 Task: Choose the host language as Hebrew.
Action: Mouse moved to (798, 115)
Screenshot: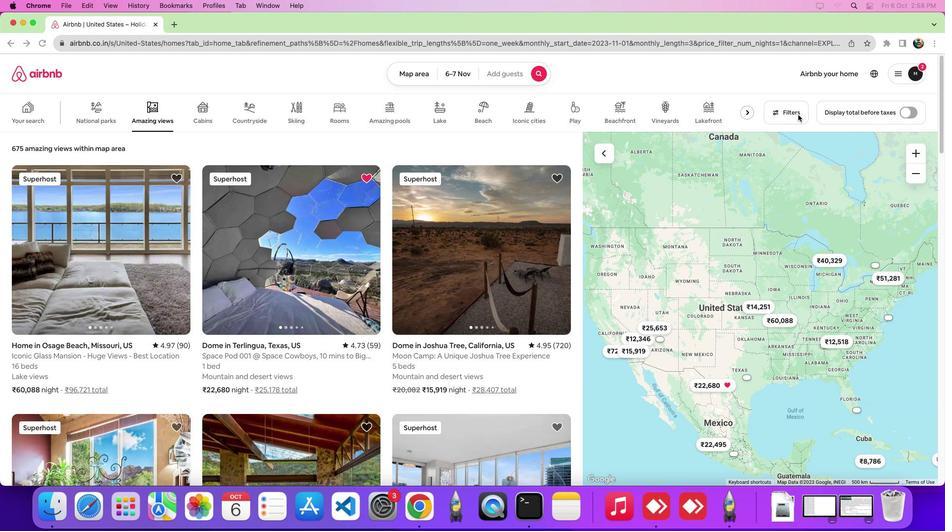
Action: Mouse pressed left at (798, 115)
Screenshot: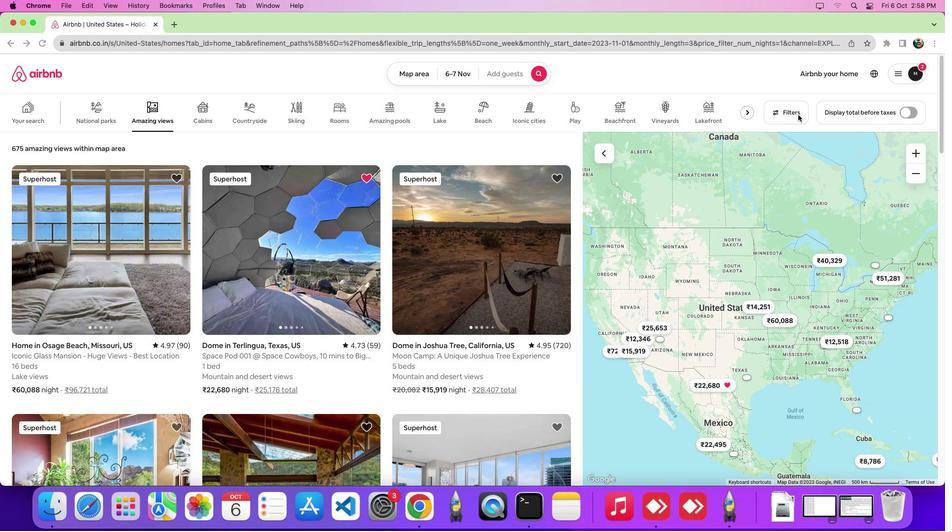 
Action: Mouse pressed left at (798, 115)
Screenshot: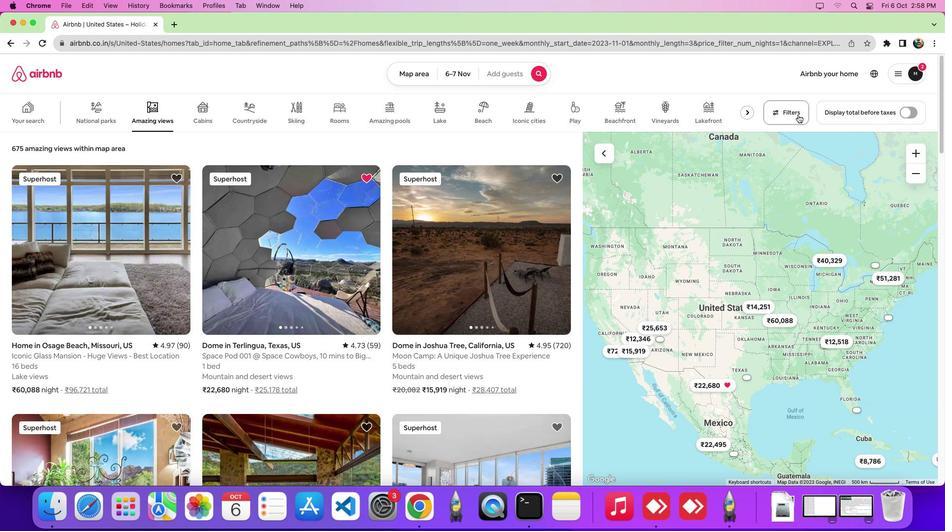 
Action: Mouse moved to (351, 163)
Screenshot: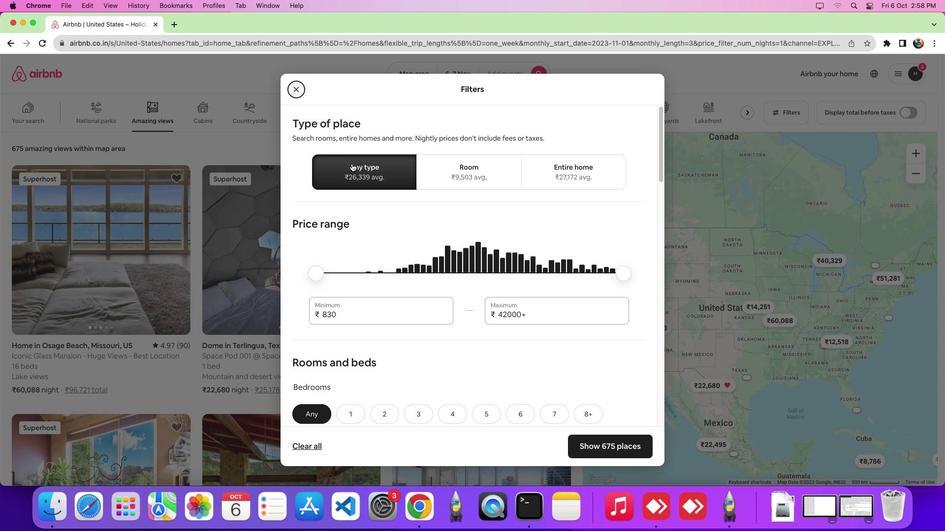 
Action: Mouse pressed left at (351, 163)
Screenshot: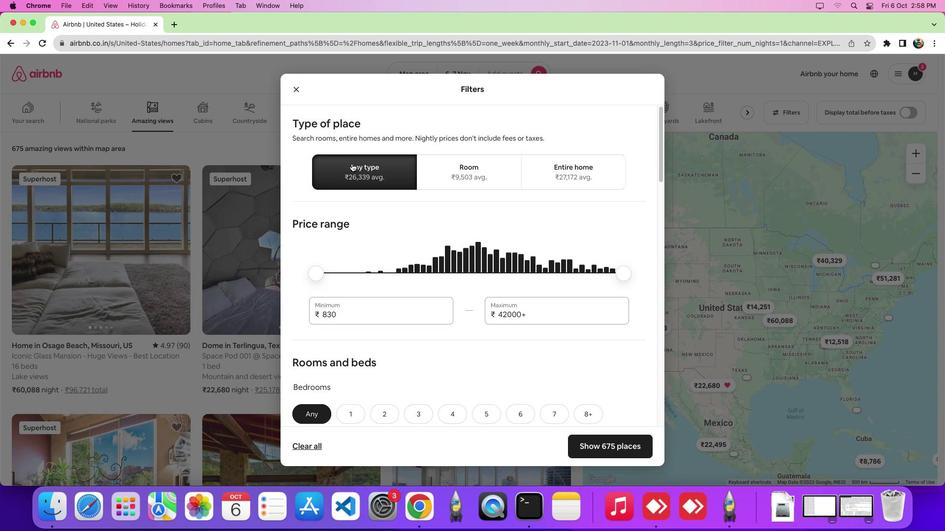 
Action: Mouse moved to (439, 341)
Screenshot: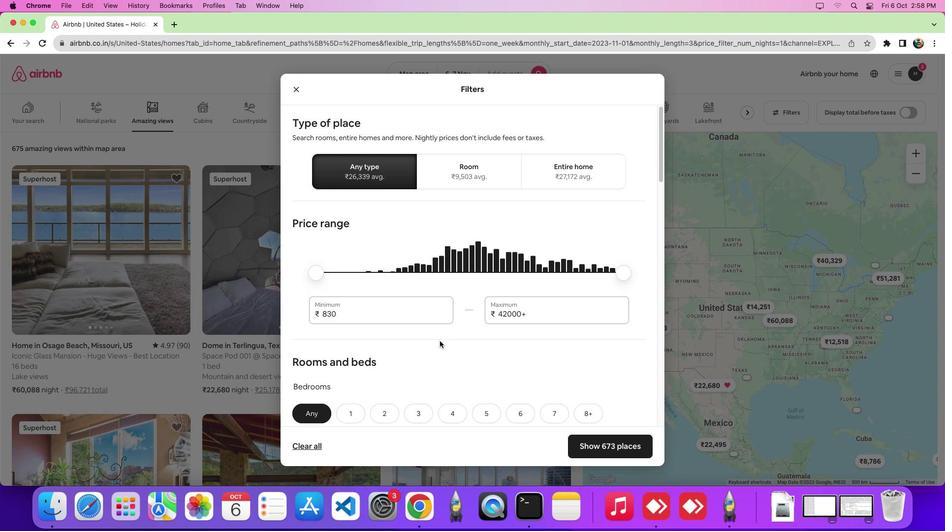 
Action: Mouse scrolled (439, 341) with delta (0, 0)
Screenshot: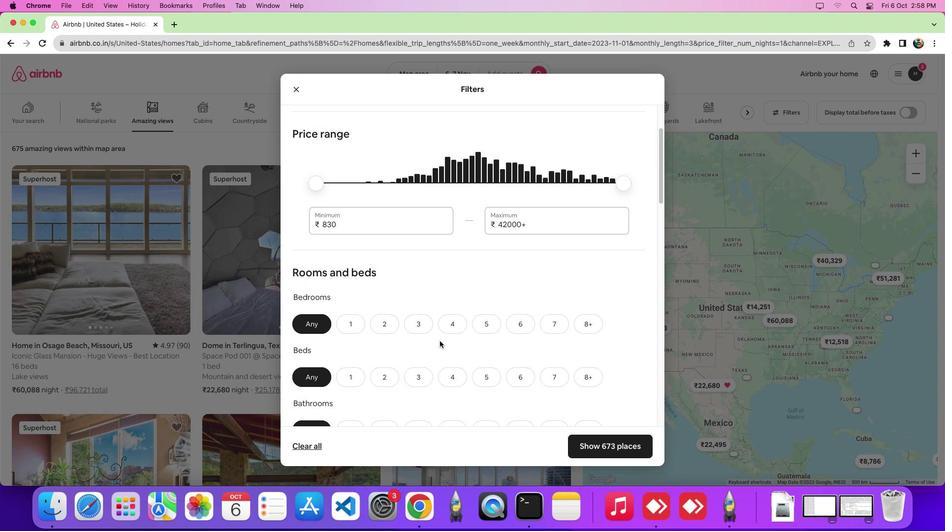 
Action: Mouse scrolled (439, 341) with delta (0, 0)
Screenshot: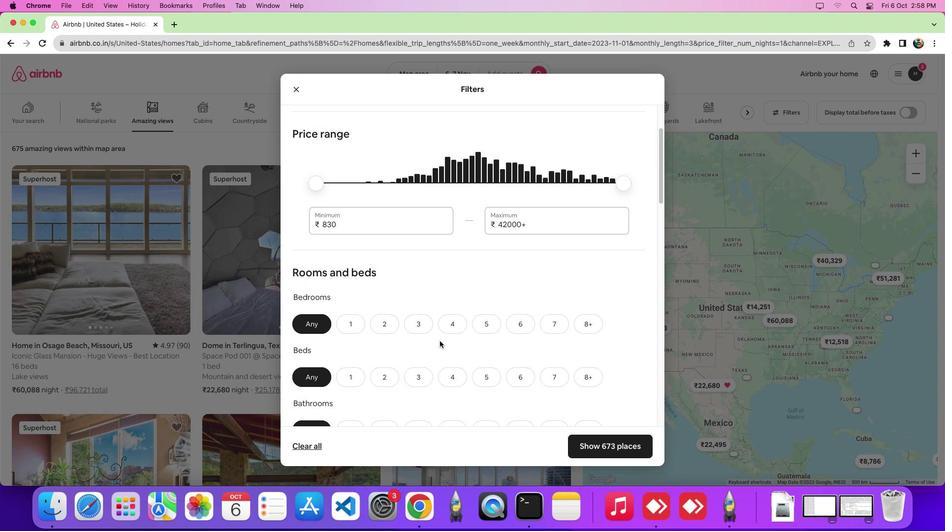 
Action: Mouse scrolled (439, 341) with delta (0, -4)
Screenshot: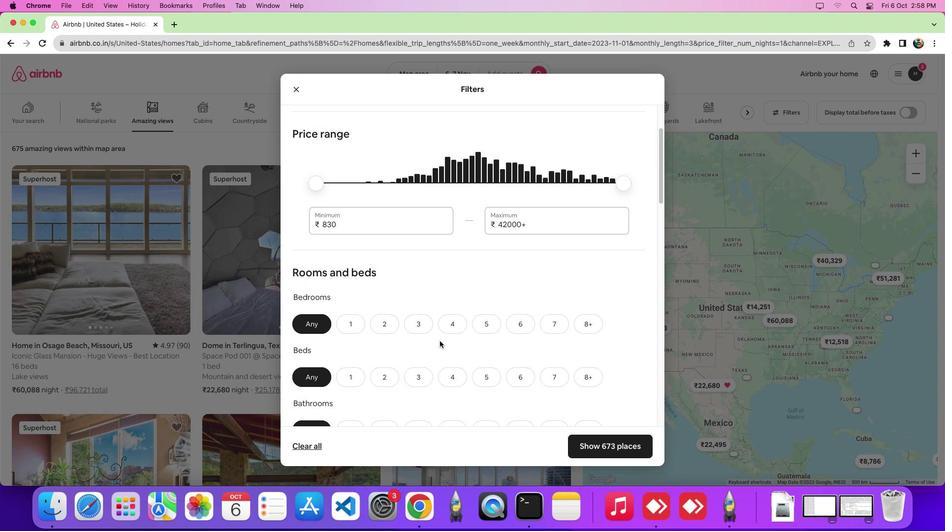 
Action: Mouse scrolled (439, 341) with delta (0, -6)
Screenshot: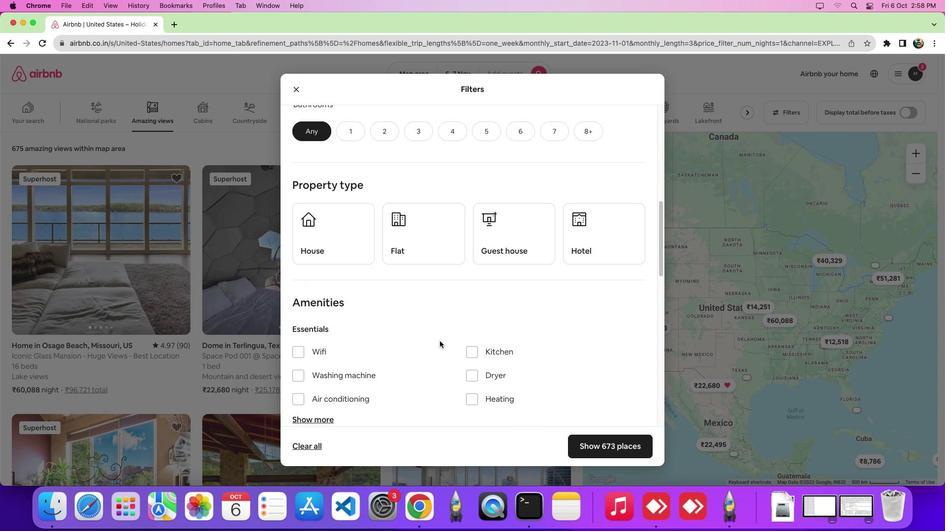 
Action: Mouse scrolled (439, 341) with delta (0, -7)
Screenshot: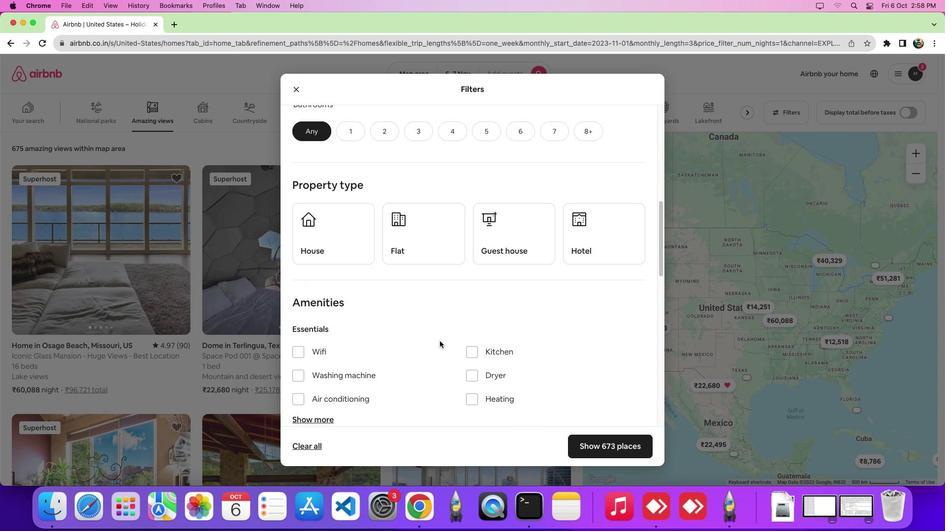 
Action: Mouse scrolled (439, 341) with delta (0, 0)
Screenshot: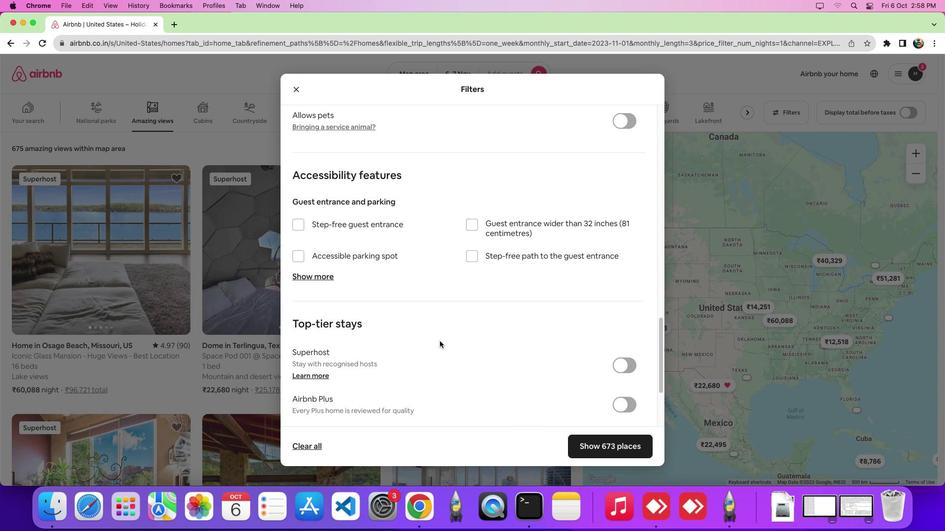 
Action: Mouse scrolled (439, 341) with delta (0, 0)
Screenshot: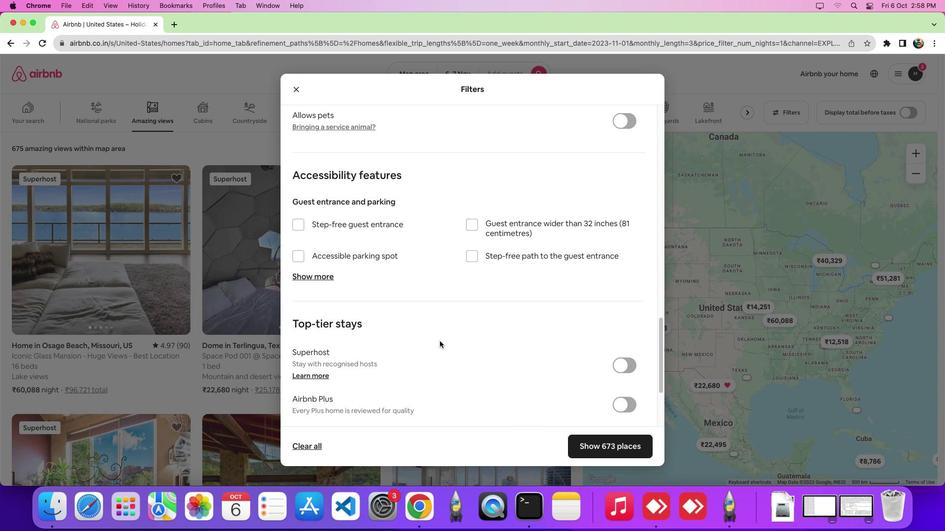 
Action: Mouse scrolled (439, 341) with delta (0, -4)
Screenshot: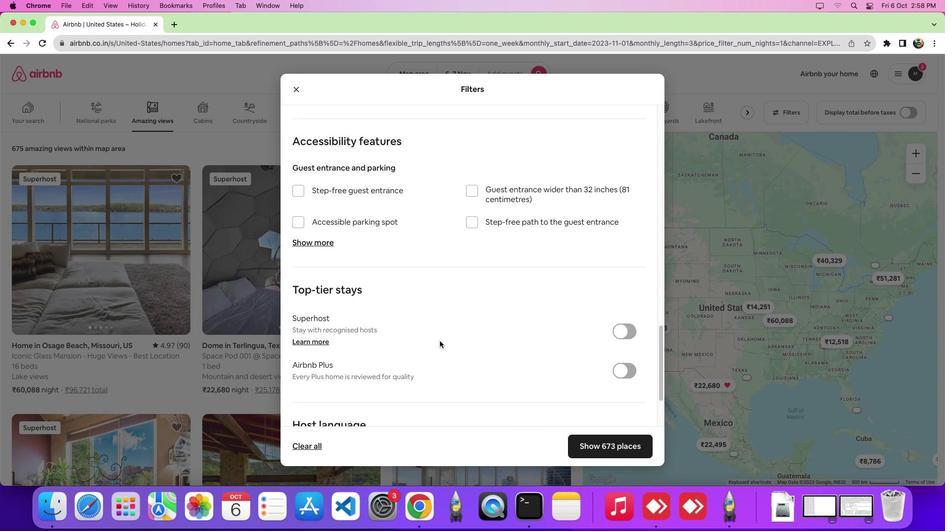
Action: Mouse scrolled (439, 341) with delta (0, -6)
Screenshot: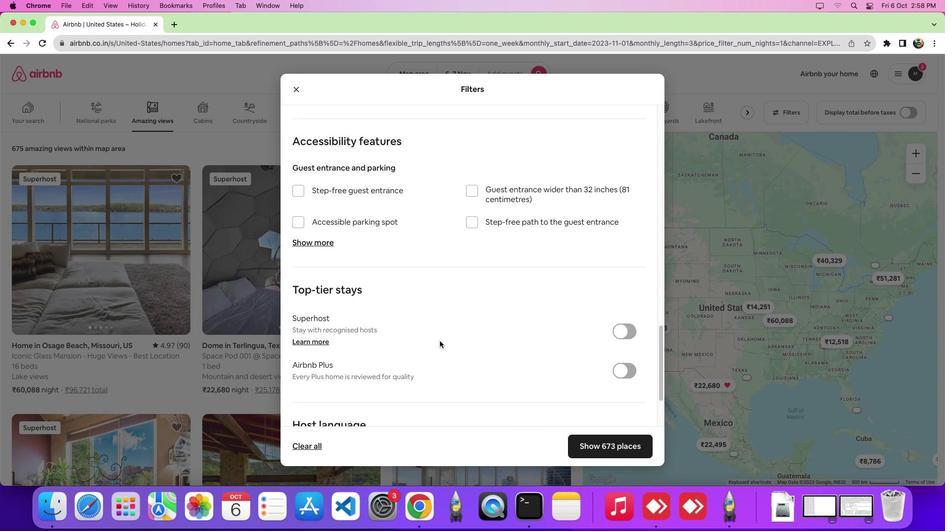 
Action: Mouse scrolled (439, 341) with delta (0, -7)
Screenshot: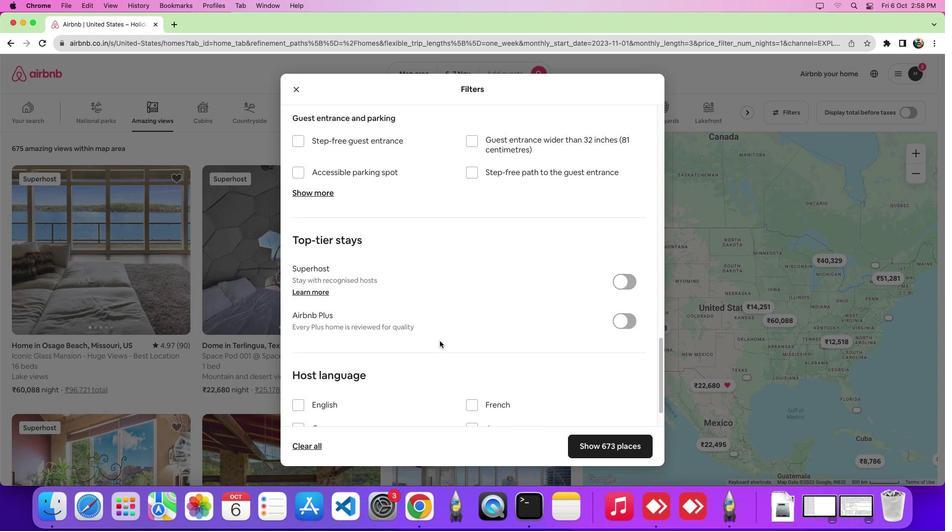 
Action: Mouse moved to (315, 403)
Screenshot: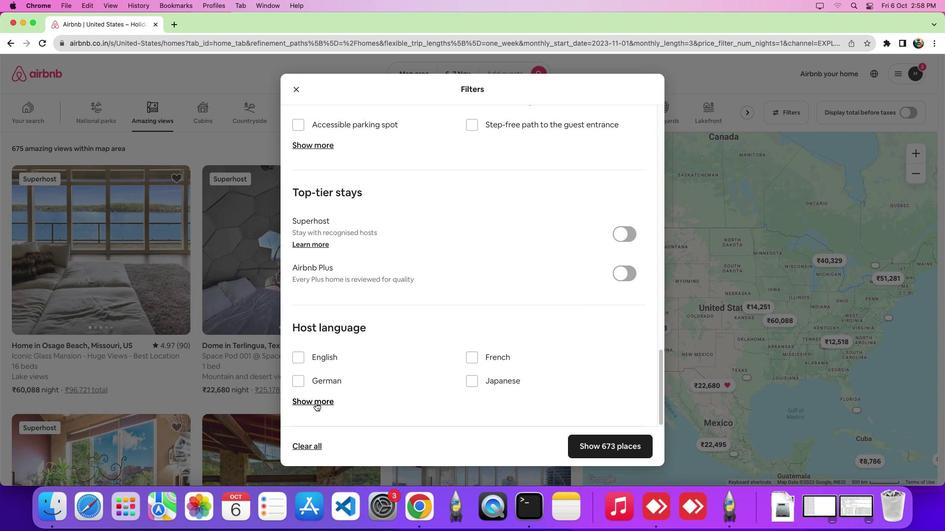 
Action: Mouse pressed left at (315, 403)
Screenshot: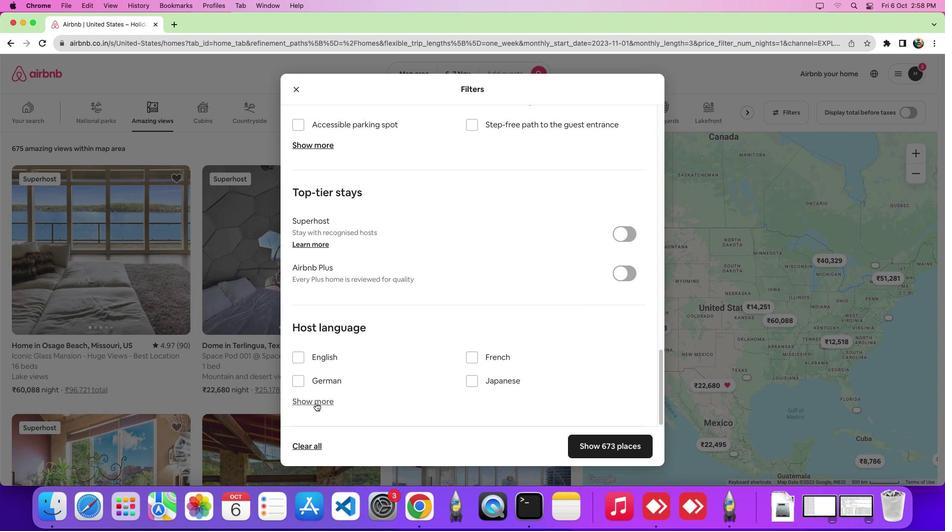 
Action: Mouse moved to (434, 379)
Screenshot: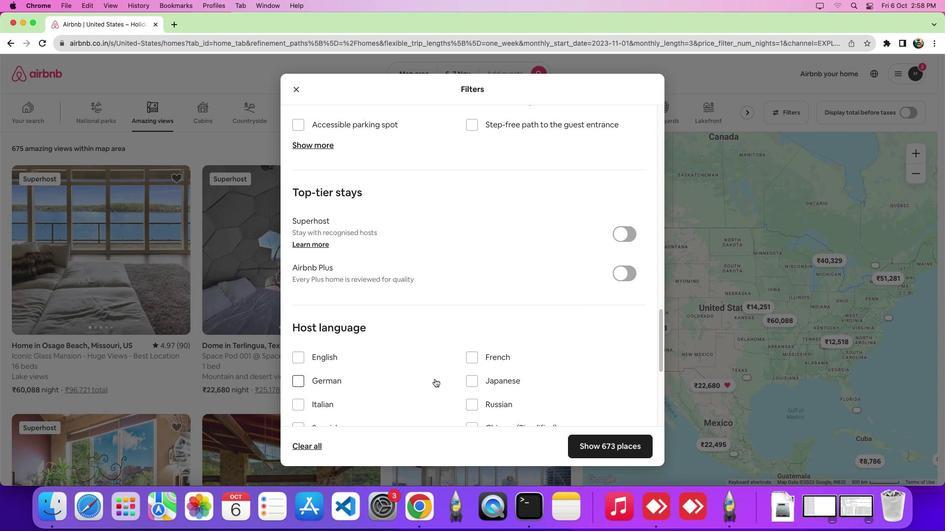 
Action: Mouse scrolled (434, 379) with delta (0, 0)
Screenshot: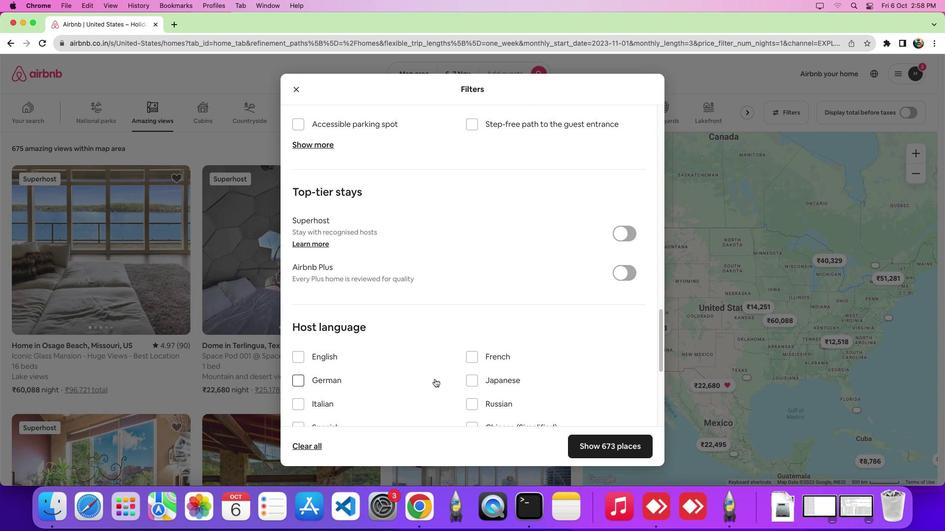 
Action: Mouse scrolled (434, 379) with delta (0, 0)
Screenshot: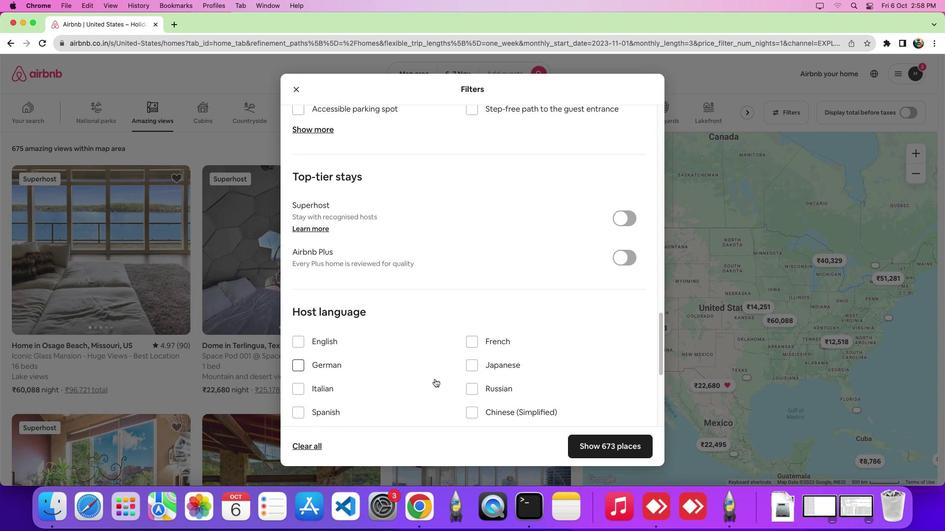 
Action: Mouse scrolled (434, 379) with delta (0, -2)
Screenshot: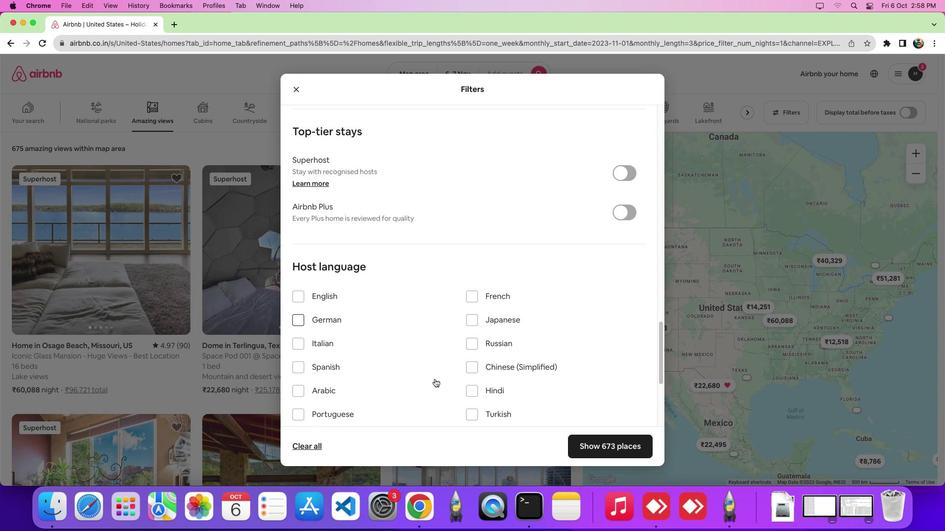
Action: Mouse scrolled (434, 379) with delta (0, 0)
Screenshot: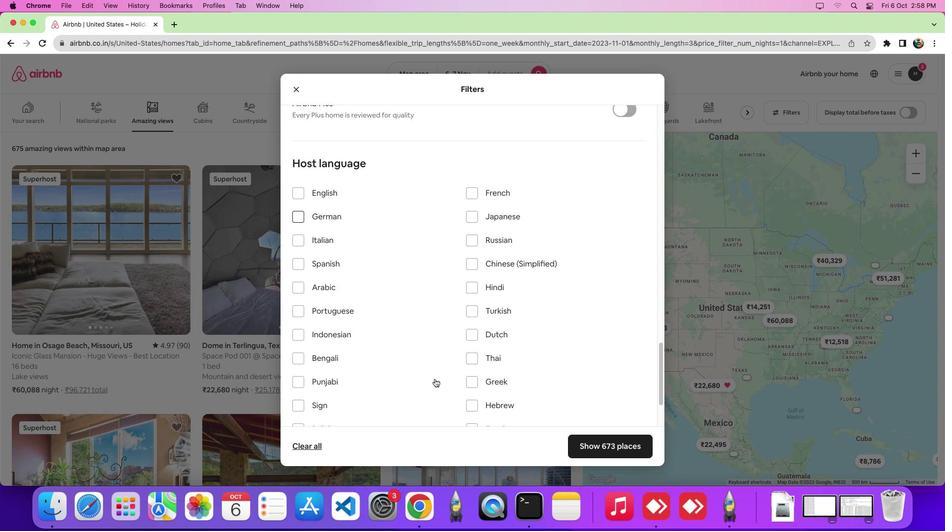 
Action: Mouse scrolled (434, 379) with delta (0, 0)
Screenshot: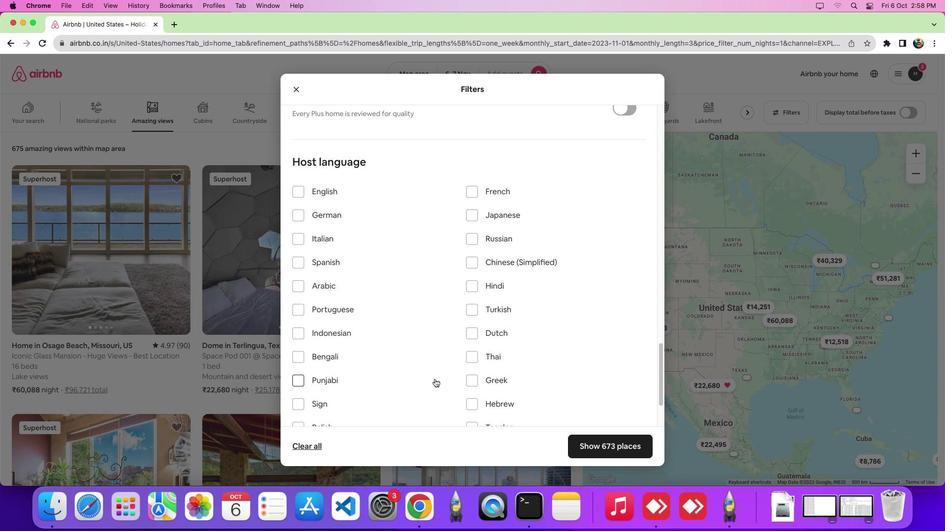
Action: Mouse scrolled (434, 379) with delta (0, 0)
Screenshot: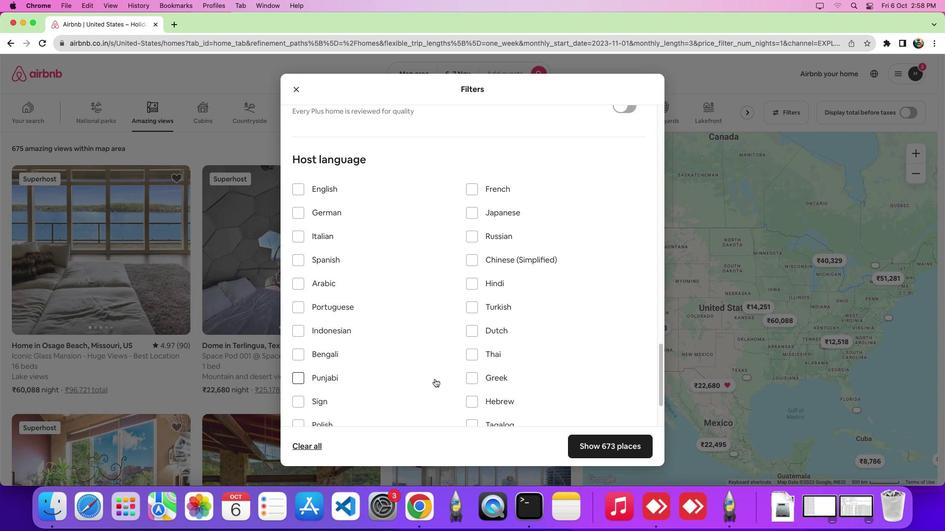 
Action: Mouse scrolled (434, 379) with delta (0, 0)
Screenshot: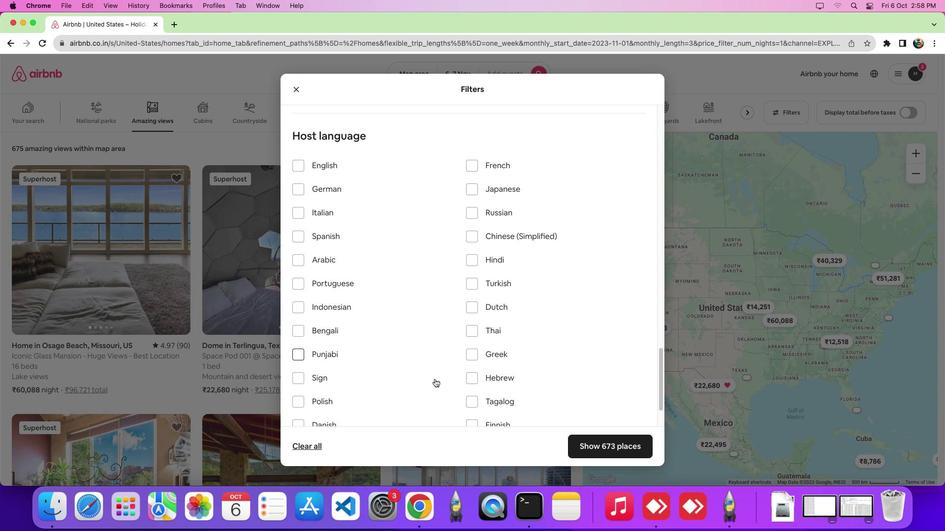 
Action: Mouse moved to (471, 360)
Screenshot: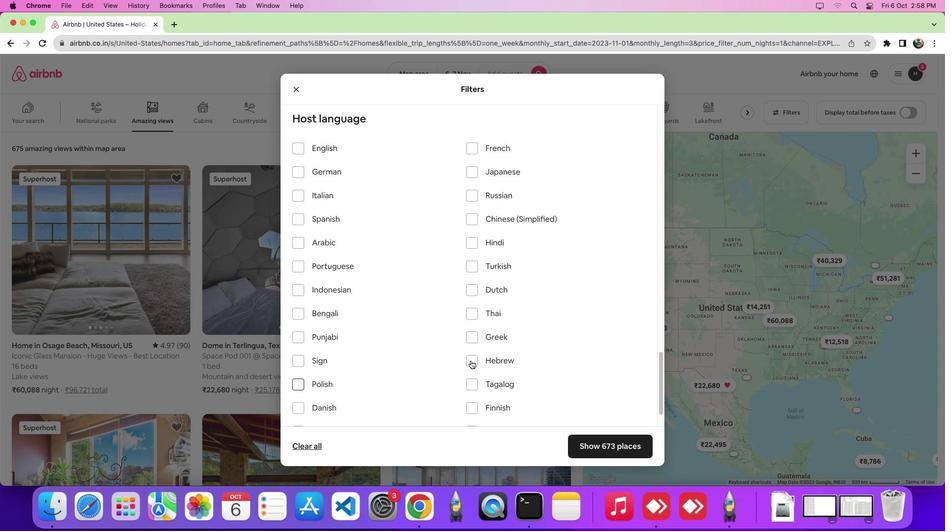 
Action: Mouse pressed left at (471, 360)
Screenshot: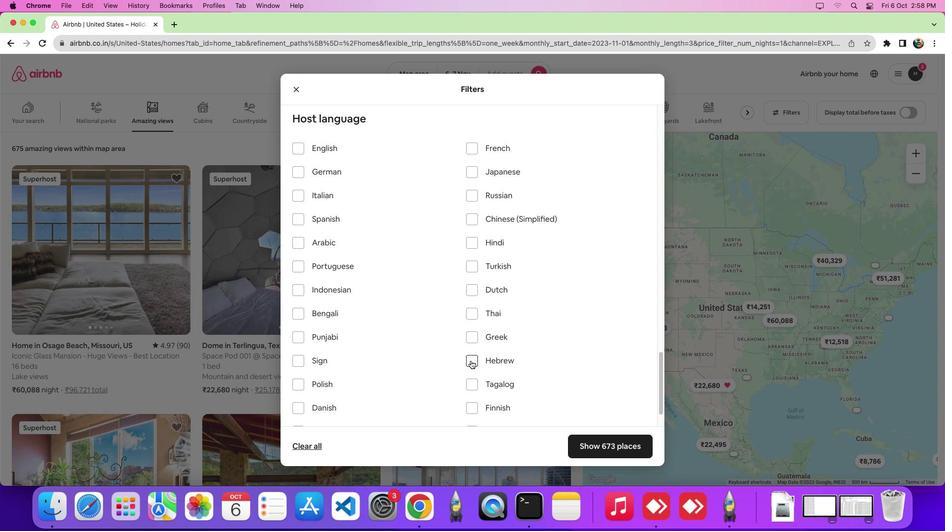
